 Task: Create in the project ToxicWorks and in the Backlog issue 'Implement a feature for users to customize the appâ€™s appearance' a child issue 'Email campaign deliverability remediation and testing', and assign it to team member softage.1@softage.net.
Action: Mouse moved to (192, 48)
Screenshot: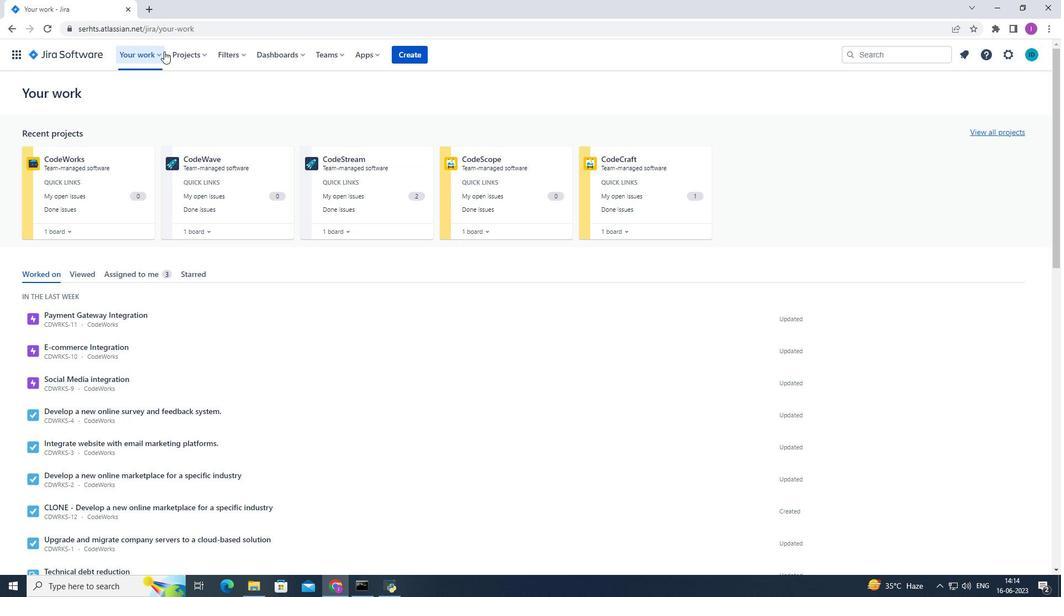 
Action: Mouse pressed left at (192, 48)
Screenshot: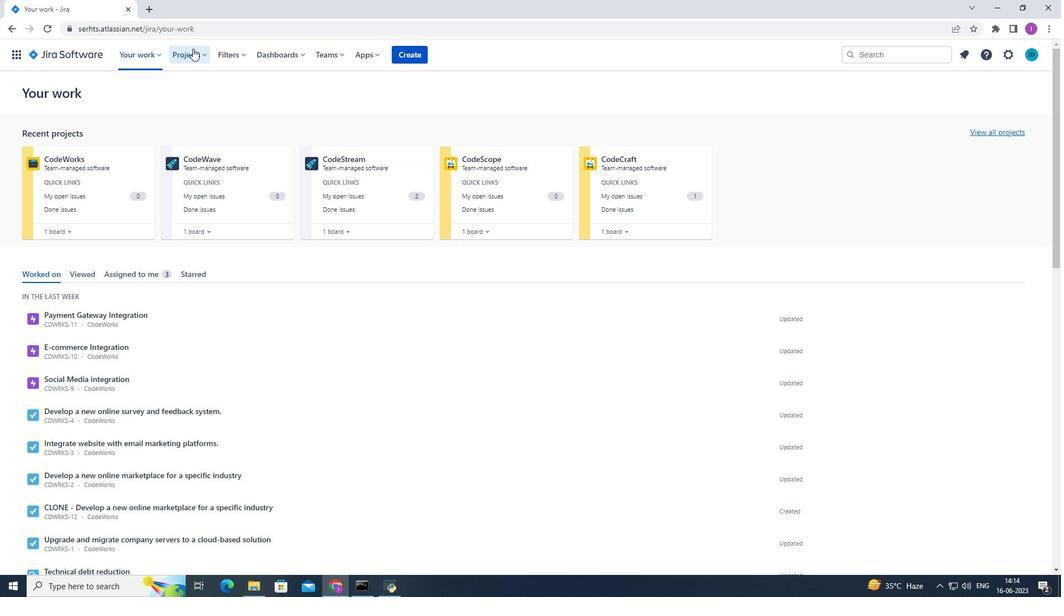 
Action: Mouse moved to (211, 99)
Screenshot: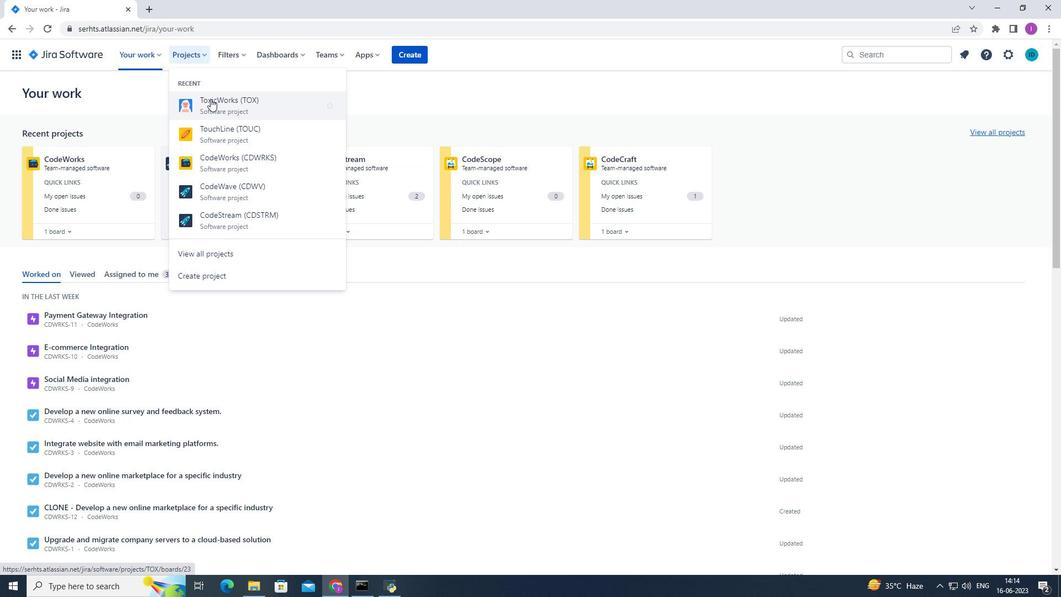 
Action: Mouse pressed left at (211, 99)
Screenshot: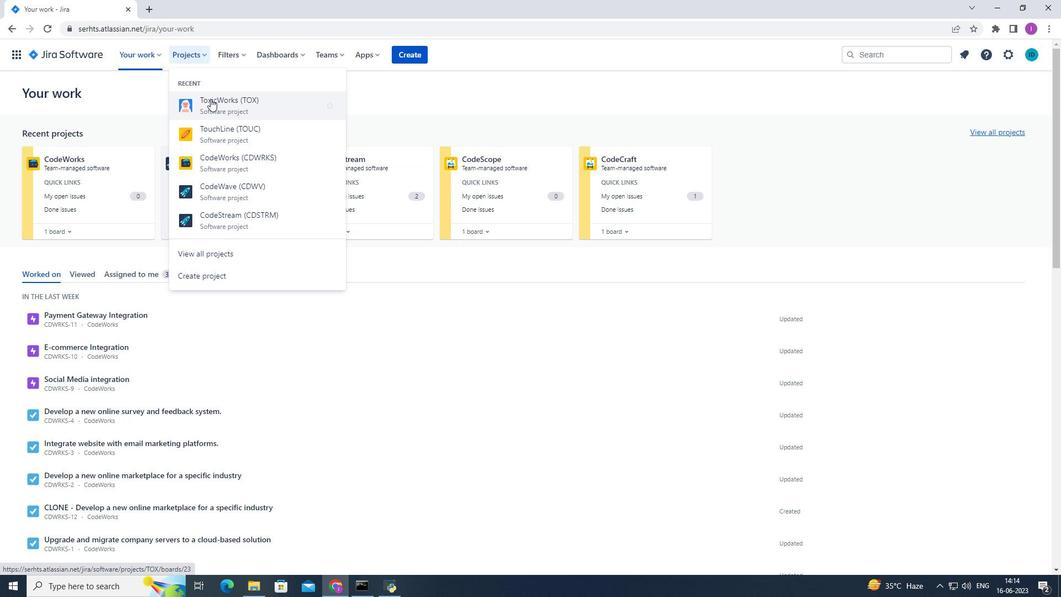 
Action: Mouse moved to (45, 162)
Screenshot: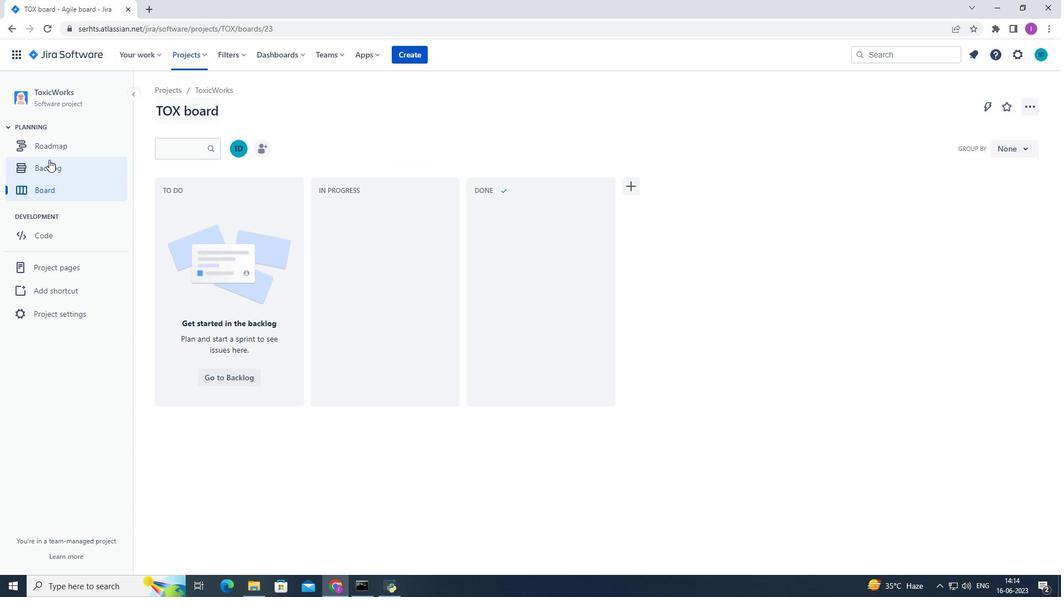 
Action: Mouse pressed left at (45, 162)
Screenshot: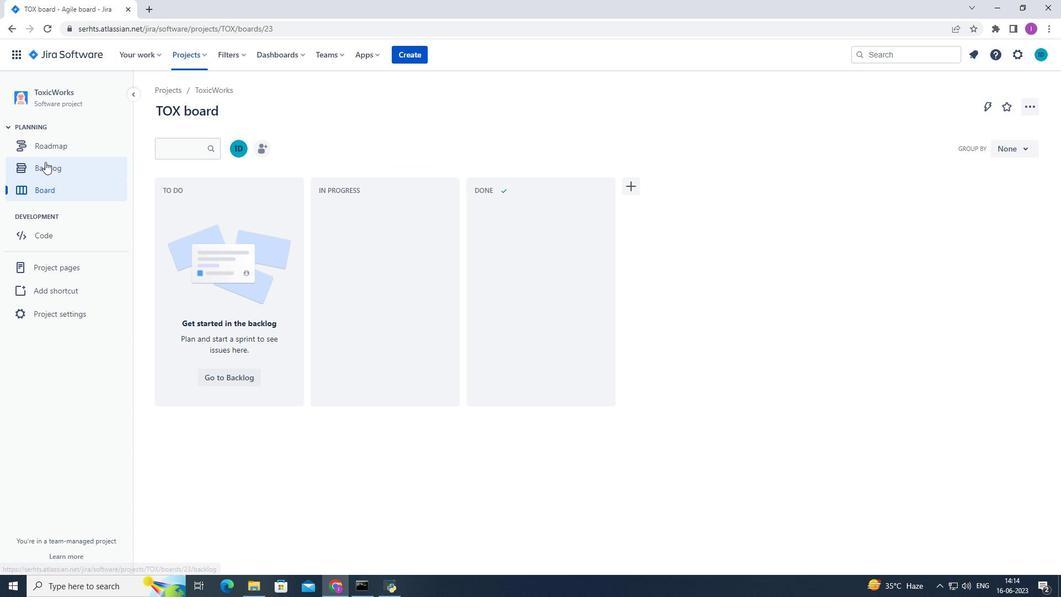 
Action: Mouse moved to (567, 327)
Screenshot: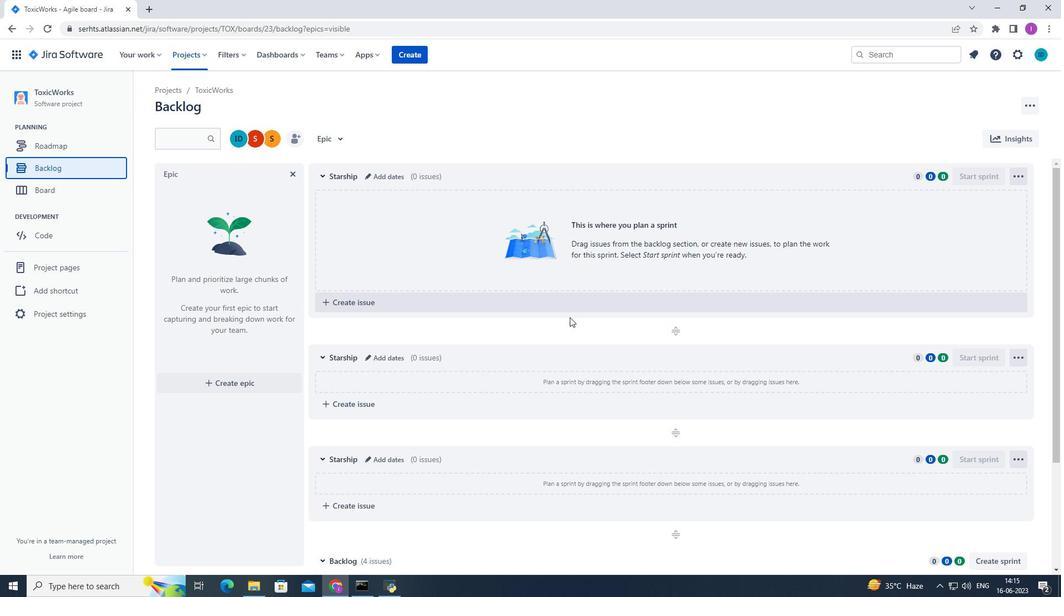 
Action: Mouse scrolled (567, 326) with delta (0, 0)
Screenshot: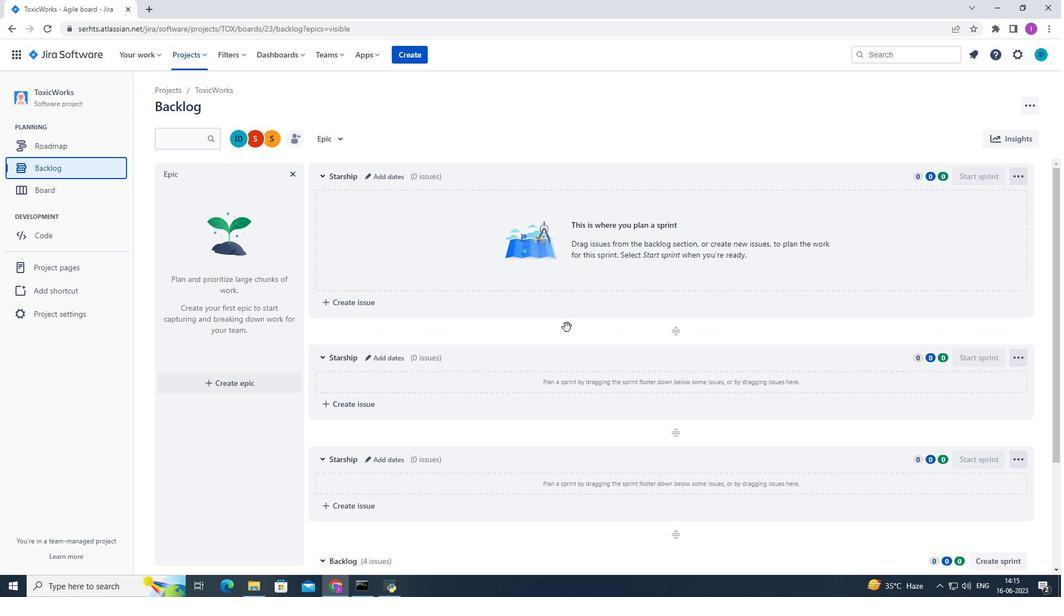 
Action: Mouse scrolled (567, 326) with delta (0, 0)
Screenshot: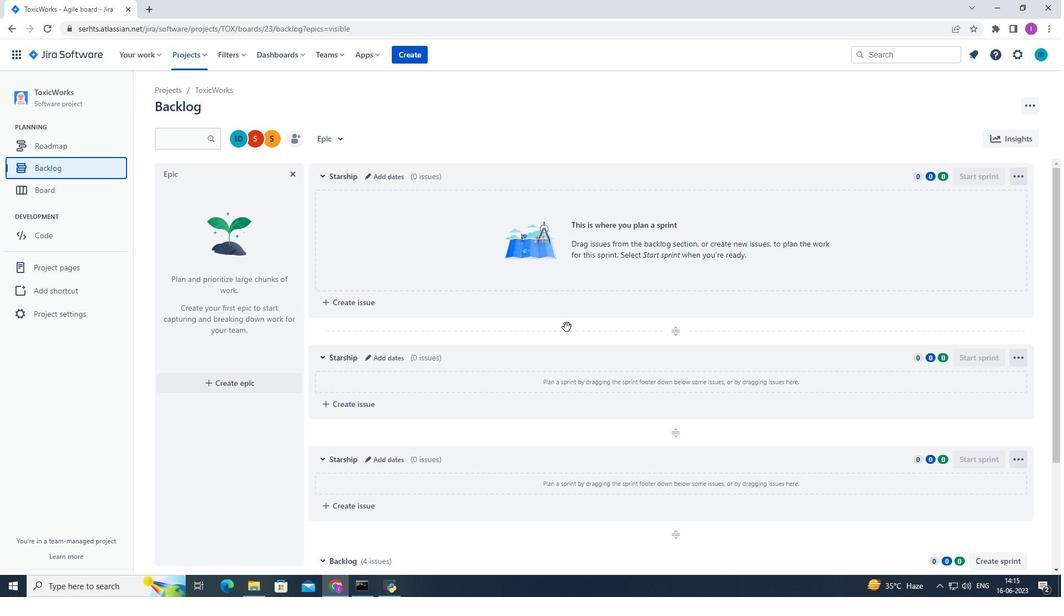 
Action: Mouse scrolled (567, 326) with delta (0, 0)
Screenshot: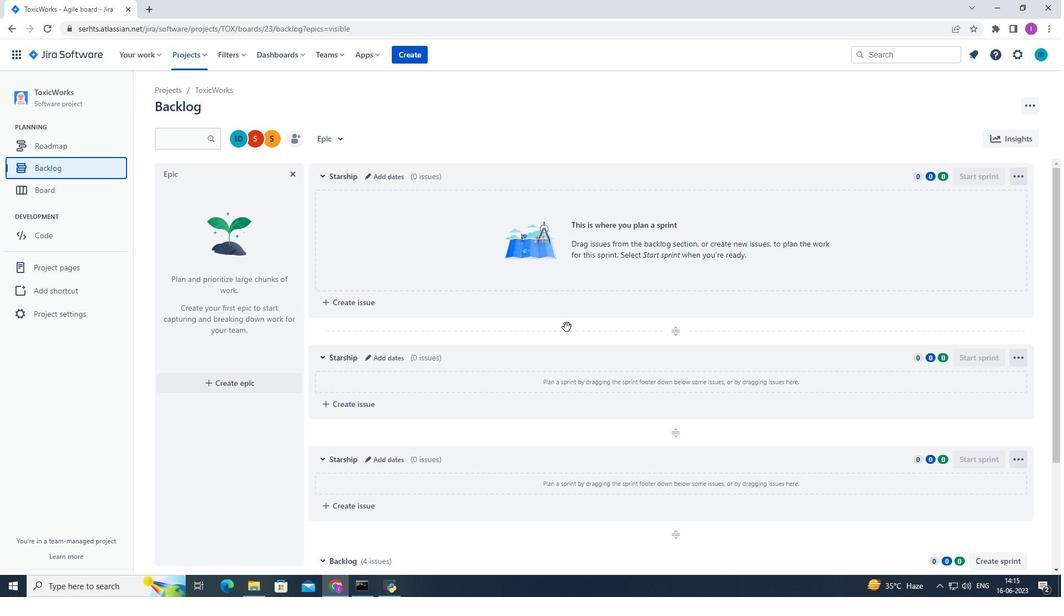 
Action: Mouse scrolled (567, 326) with delta (0, 0)
Screenshot: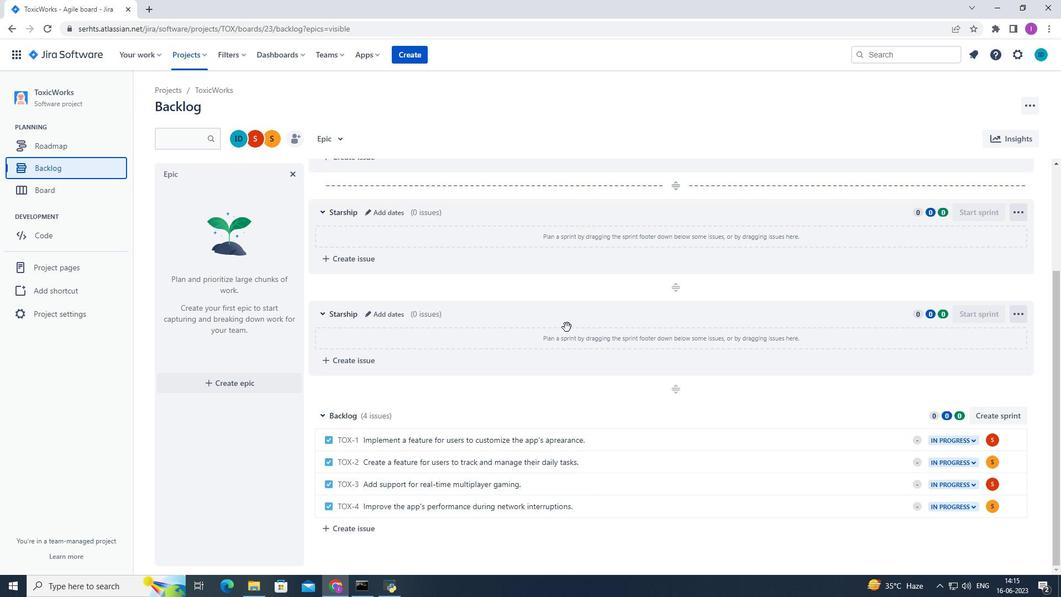 
Action: Mouse scrolled (567, 326) with delta (0, 0)
Screenshot: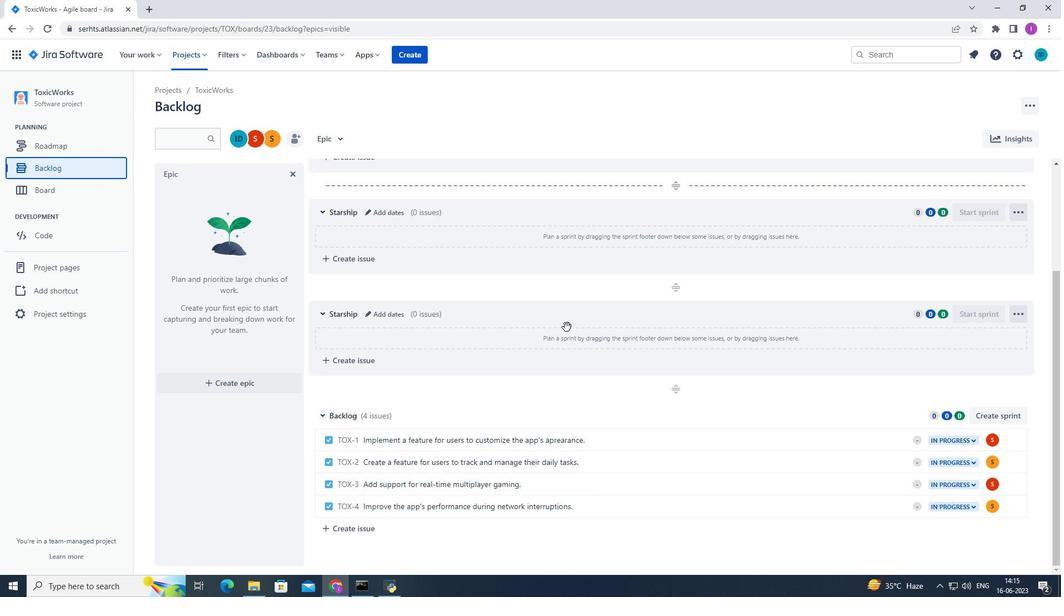 
Action: Mouse scrolled (567, 326) with delta (0, 0)
Screenshot: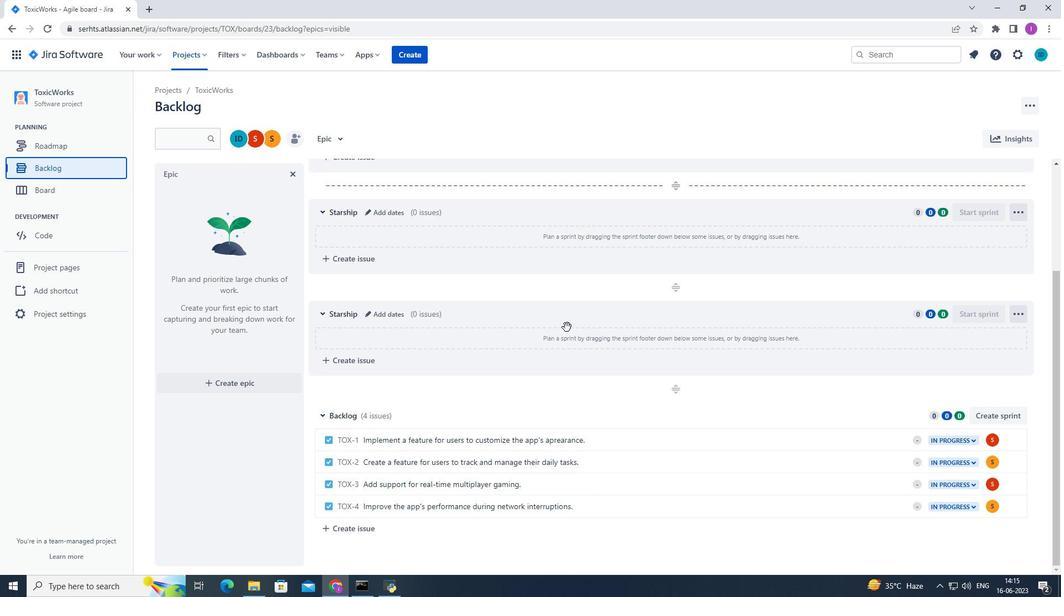 
Action: Mouse scrolled (567, 326) with delta (0, 0)
Screenshot: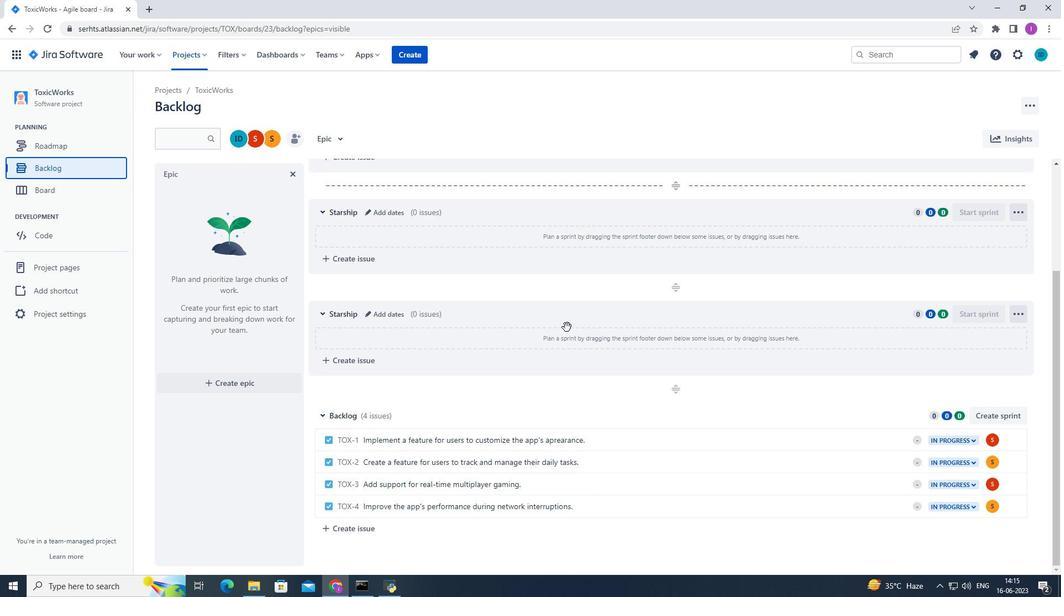 
Action: Mouse moved to (647, 437)
Screenshot: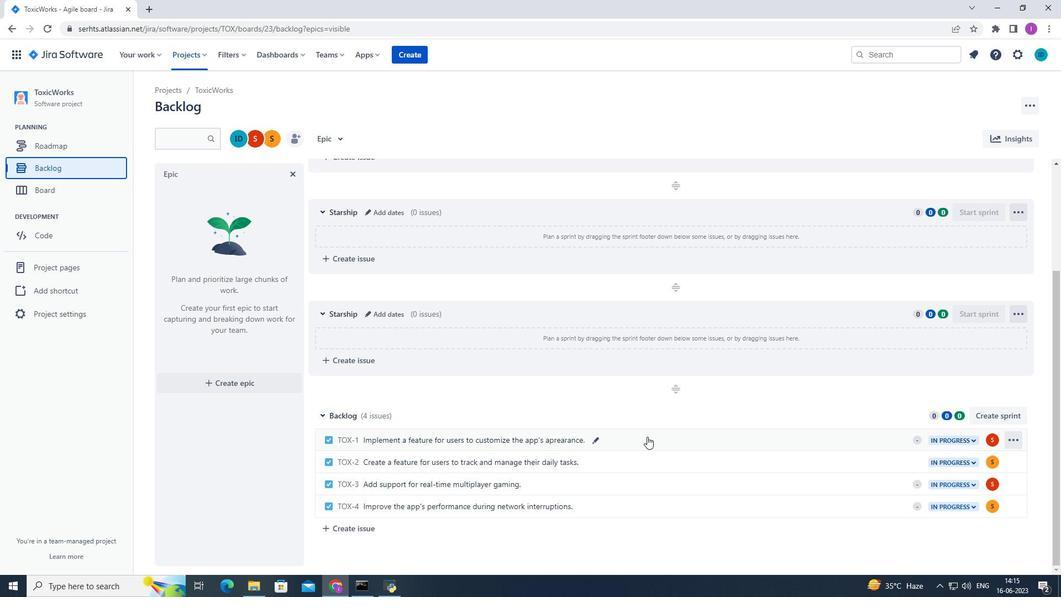 
Action: Mouse pressed left at (647, 437)
Screenshot: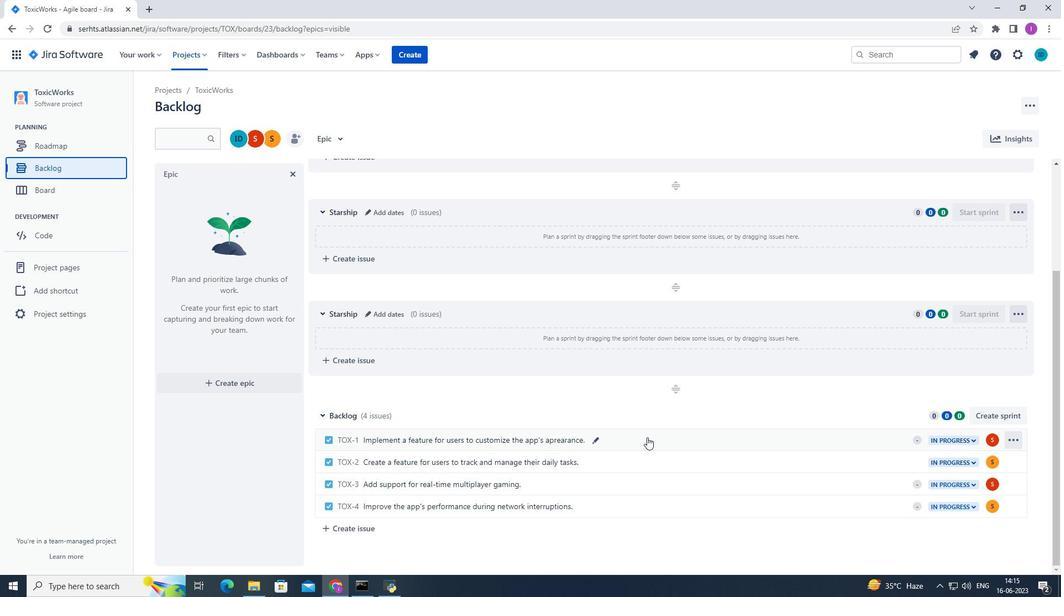 
Action: Mouse moved to (869, 237)
Screenshot: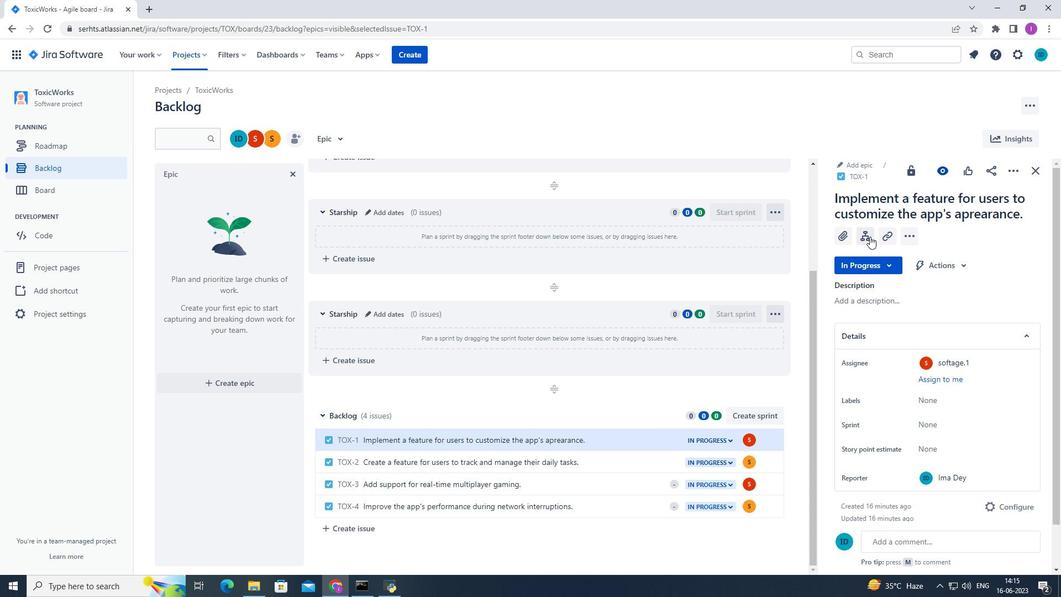 
Action: Mouse pressed left at (869, 237)
Screenshot: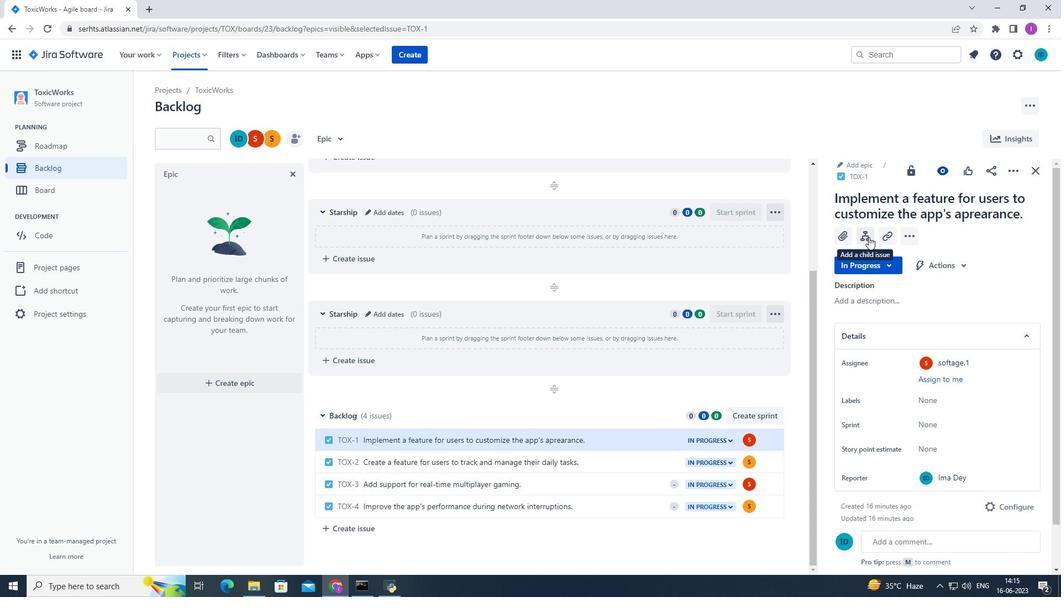 
Action: Mouse moved to (865, 355)
Screenshot: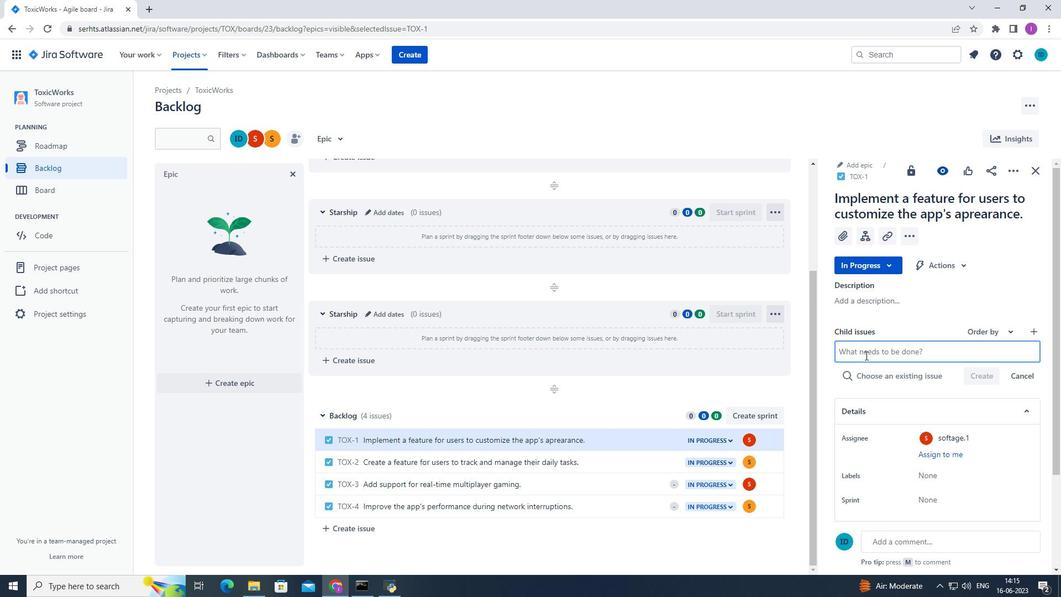 
Action: Key pressed <Key.shift>Imp<Key.backspace><Key.backspace><Key.backspace><Key.shift>Email<Key.space>campaign<Key.space>deliverabilityremediation
Screenshot: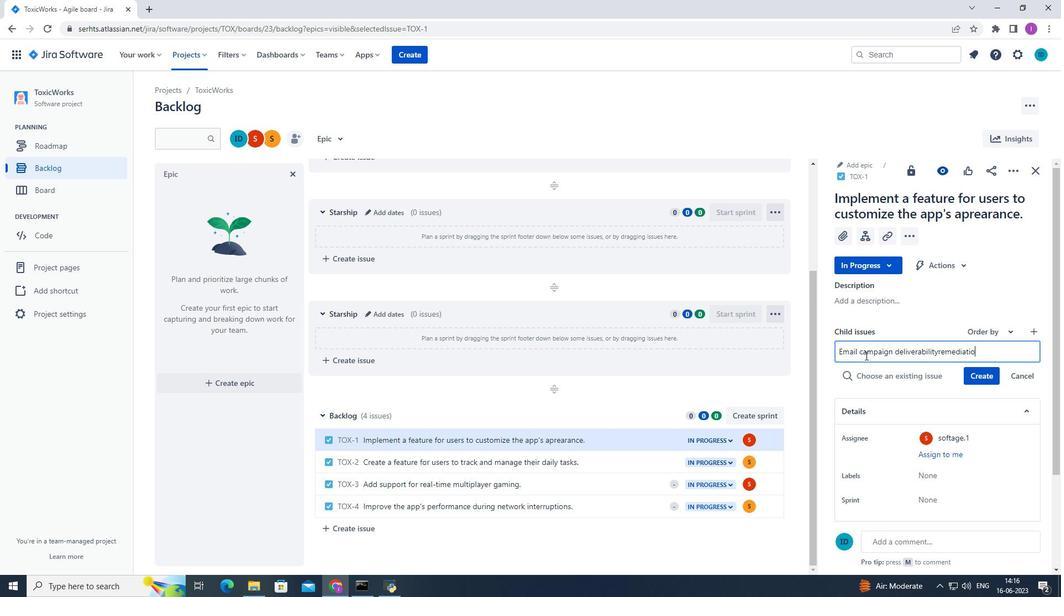 
Action: Mouse moved to (938, 353)
Screenshot: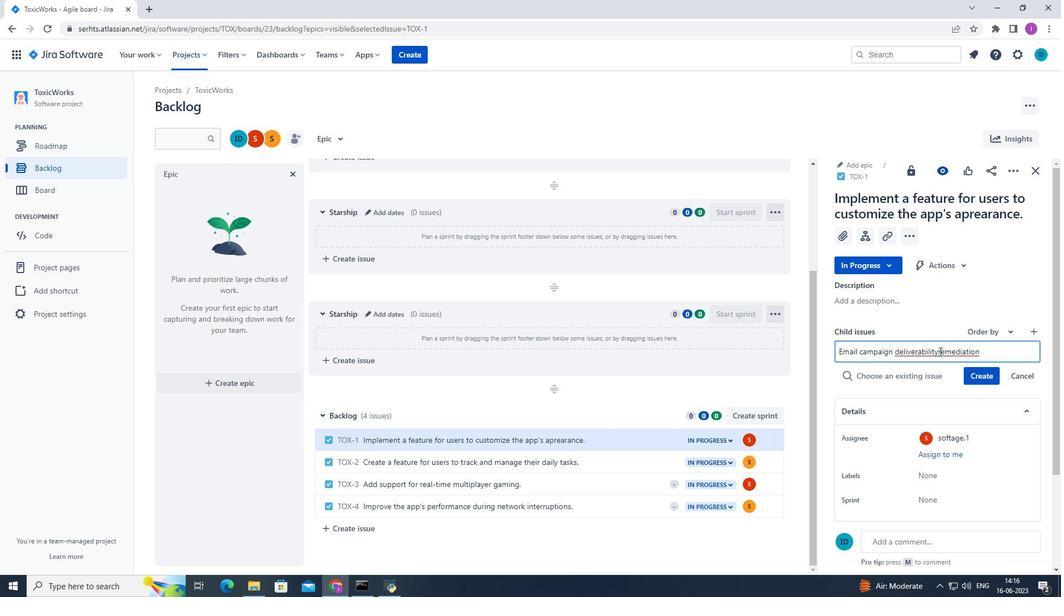 
Action: Mouse pressed left at (938, 353)
Screenshot: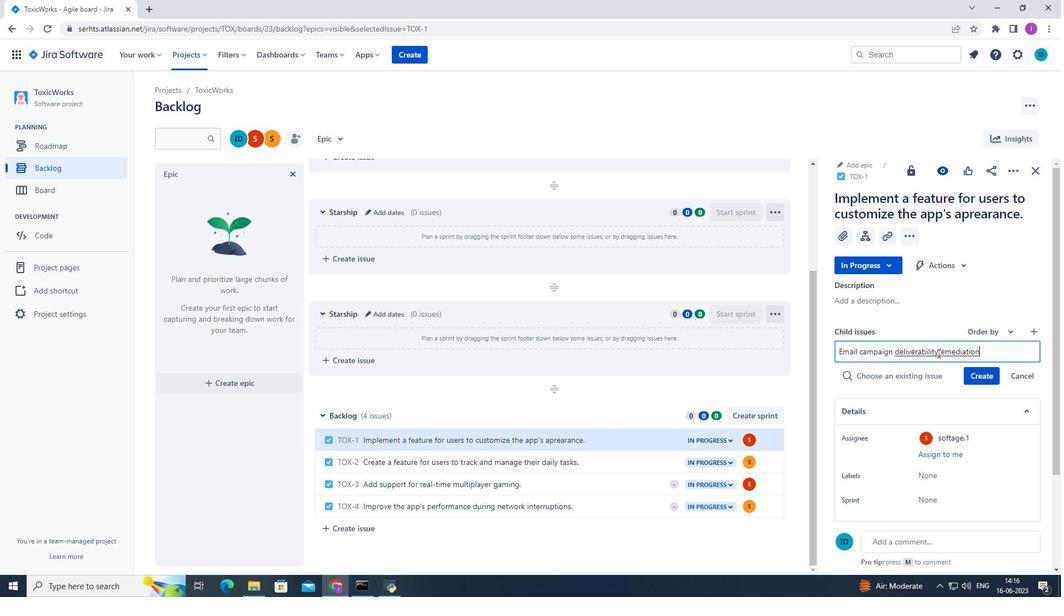 
Action: Key pressed <Key.space>
Screenshot: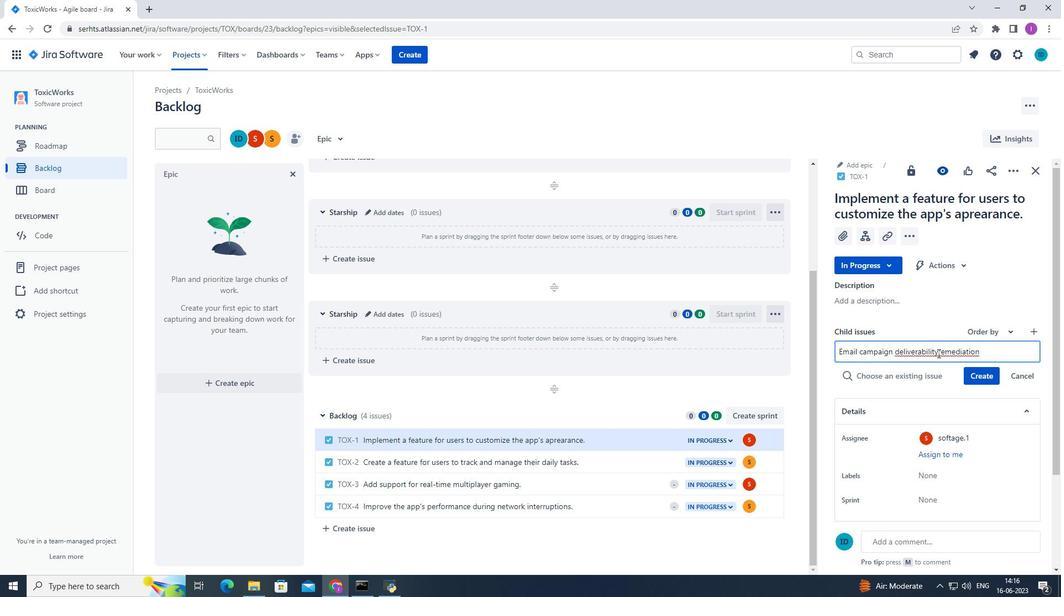 
Action: Mouse moved to (984, 348)
Screenshot: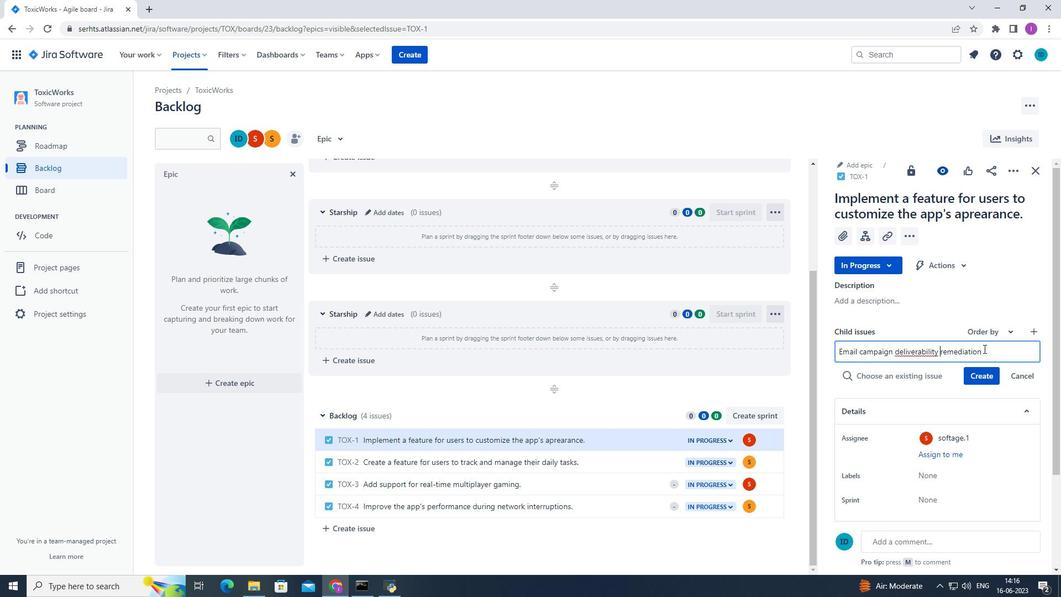 
Action: Mouse pressed left at (984, 348)
Screenshot: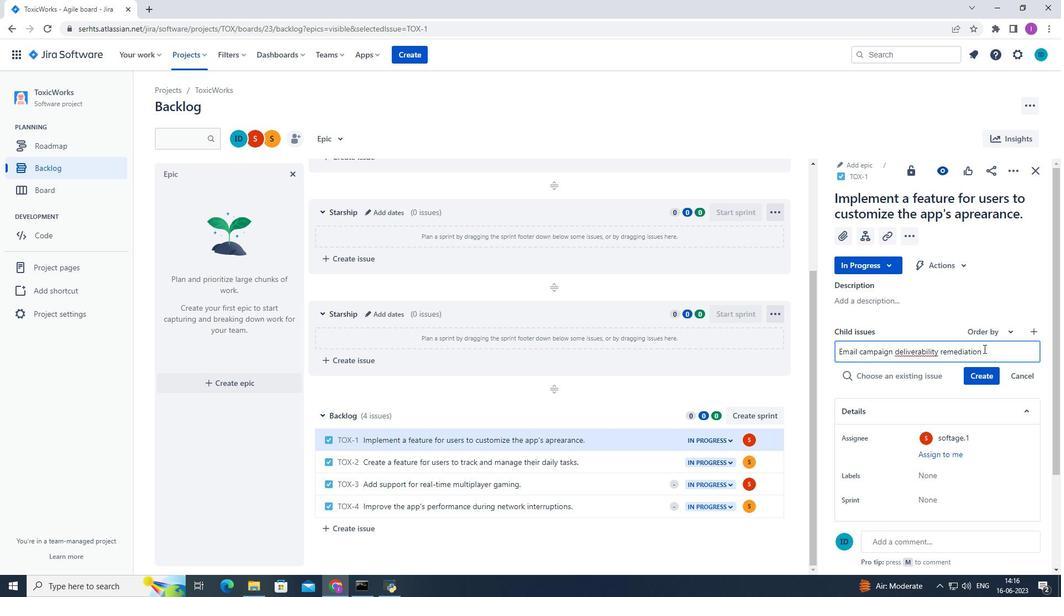 
Action: Mouse moved to (998, 357)
Screenshot: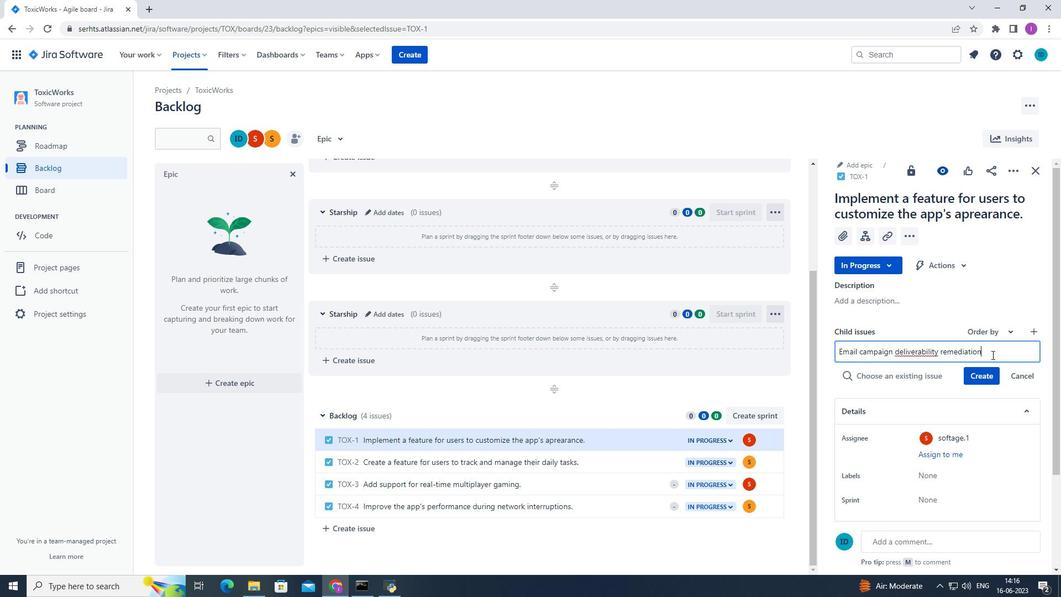 
Action: Key pressed <Key.space>anf<Key.backspace>d<Key.space>testing.
Screenshot: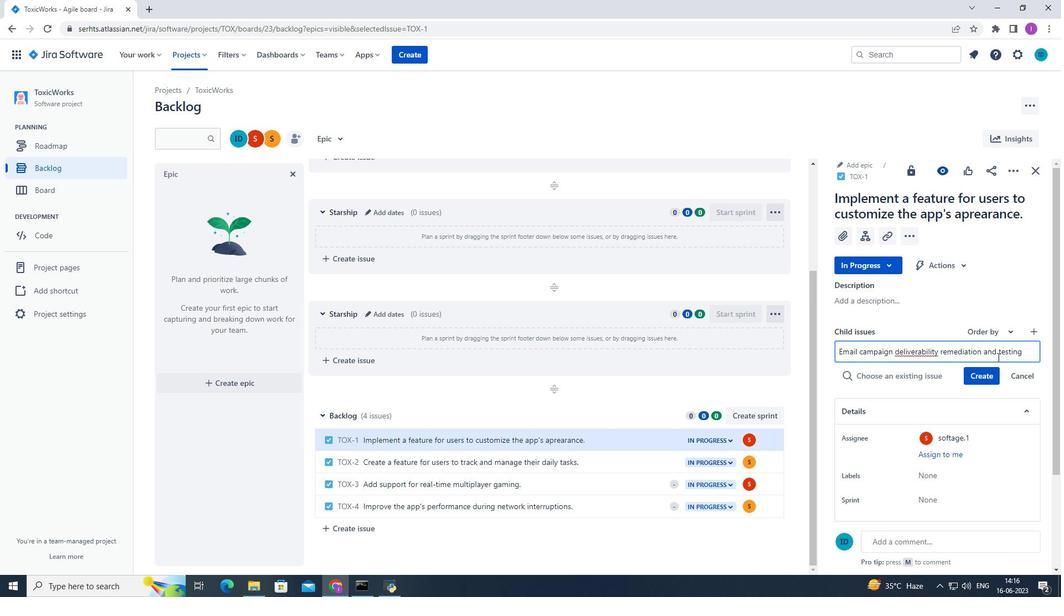 
Action: Mouse moved to (983, 380)
Screenshot: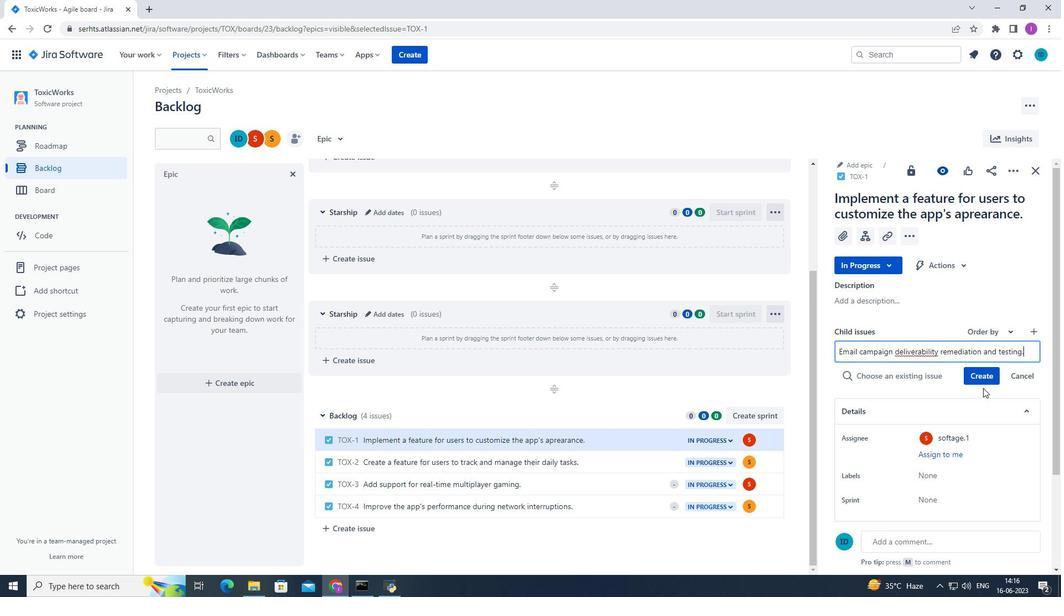 
Action: Mouse pressed left at (983, 380)
Screenshot: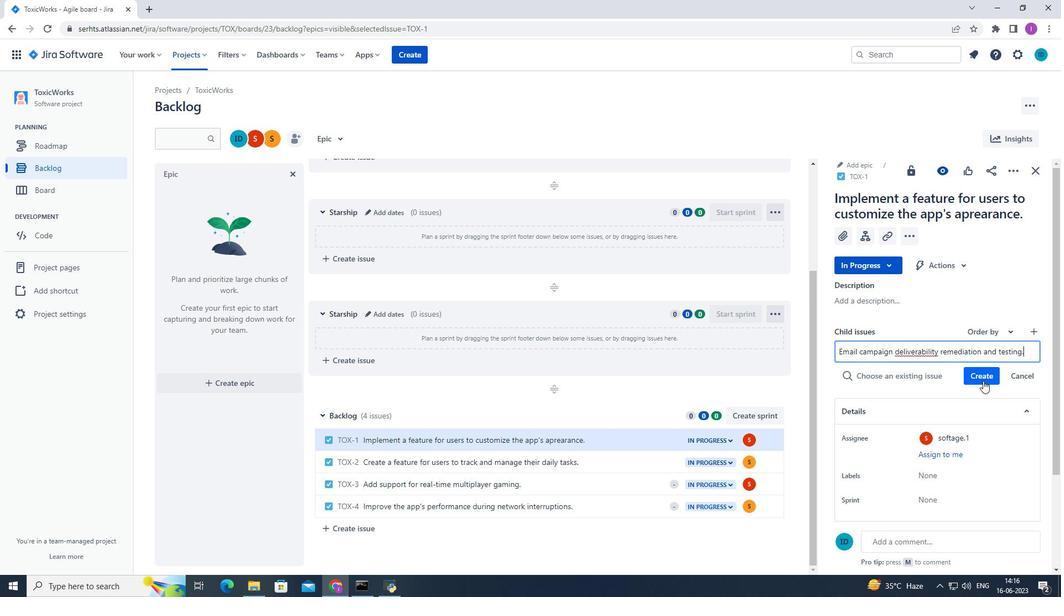 
Action: Mouse moved to (989, 359)
Screenshot: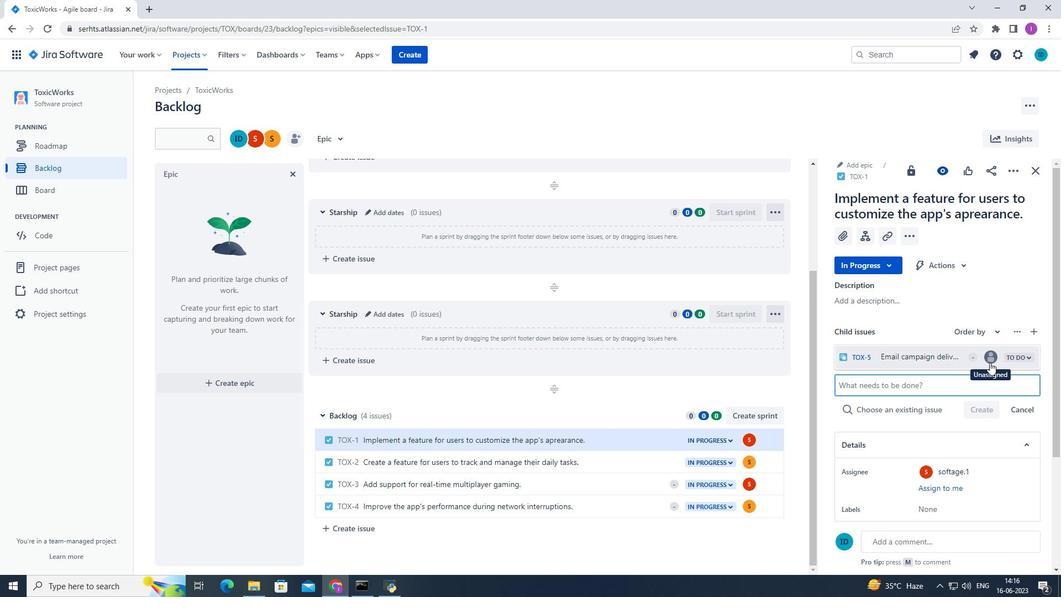 
Action: Mouse pressed left at (989, 359)
Screenshot: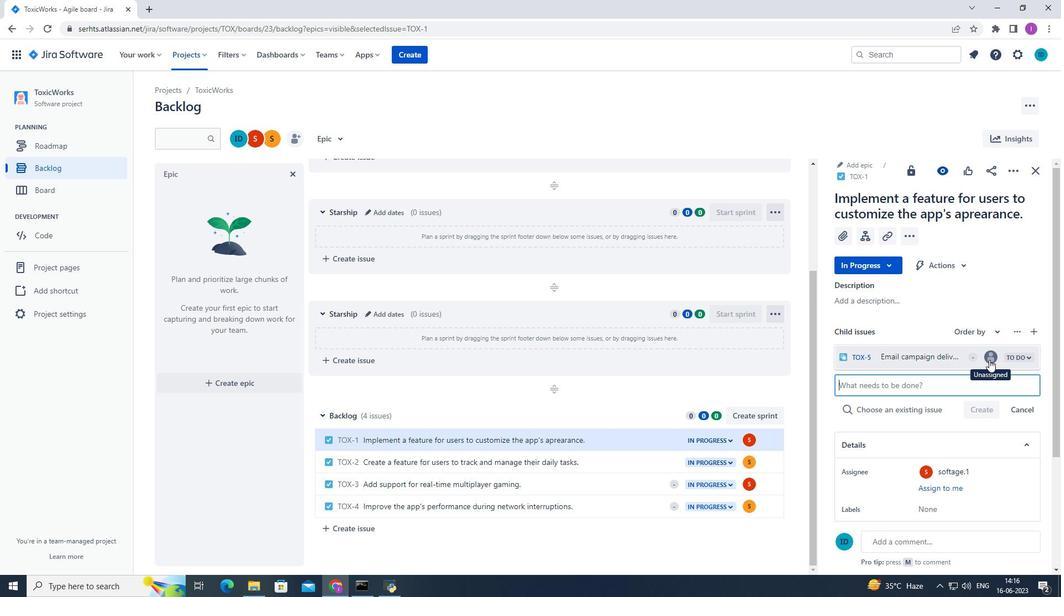
Action: Mouse moved to (874, 379)
Screenshot: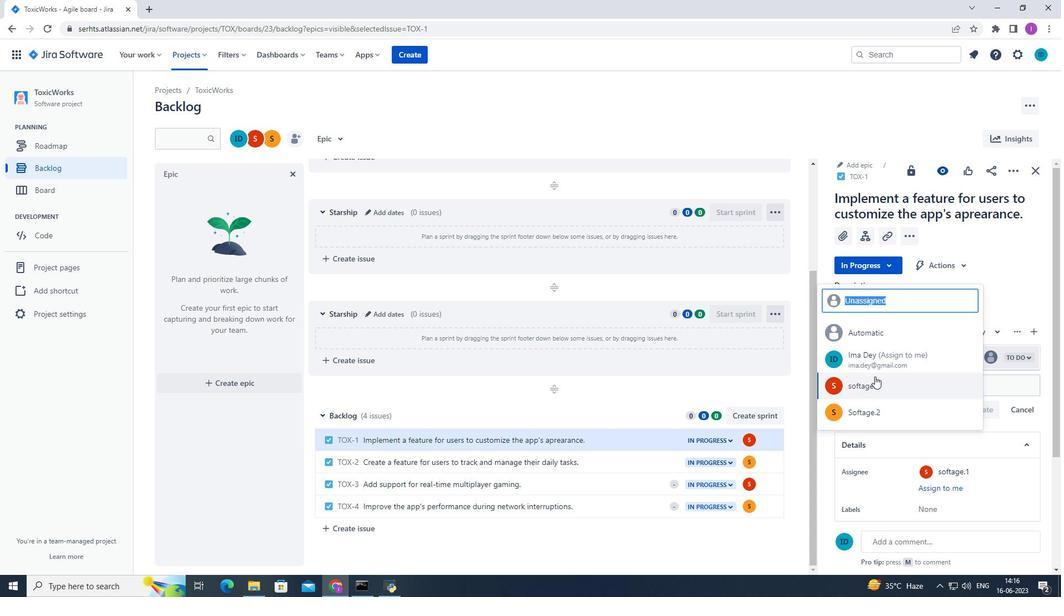 
Action: Mouse pressed left at (874, 379)
Screenshot: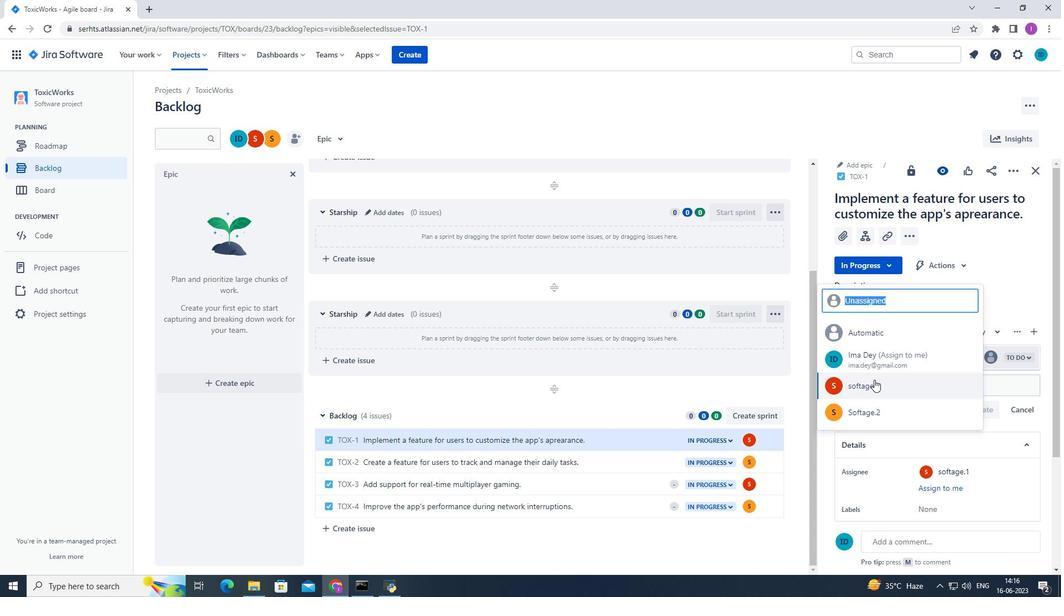 
Action: Mouse moved to (957, 363)
Screenshot: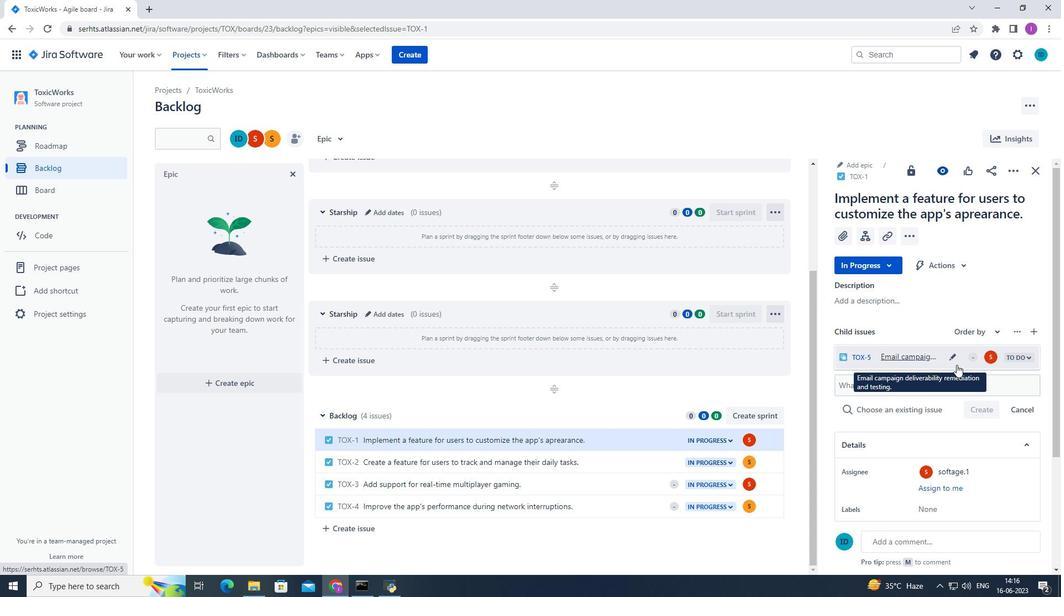 
